 Task: Navigate to the lightning experience transition assistant.
Action: Mouse moved to (978, 91)
Screenshot: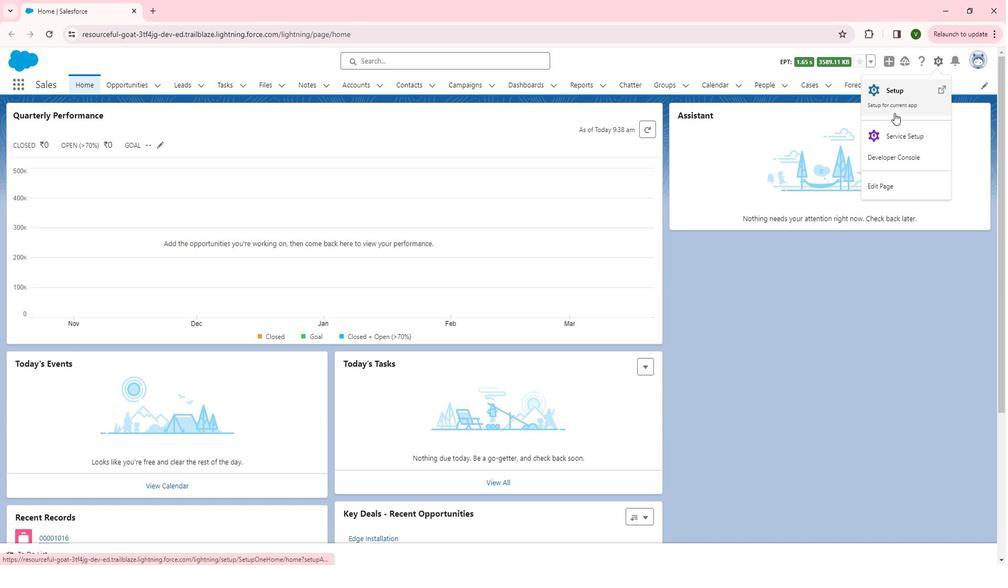 
Action: Mouse pressed left at (978, 91)
Screenshot: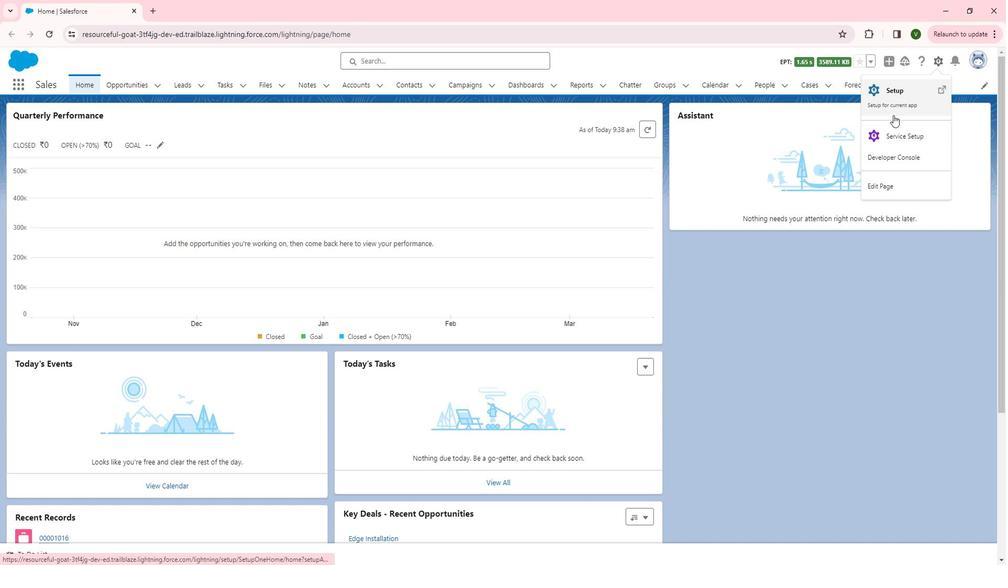 
Action: Mouse moved to (938, 123)
Screenshot: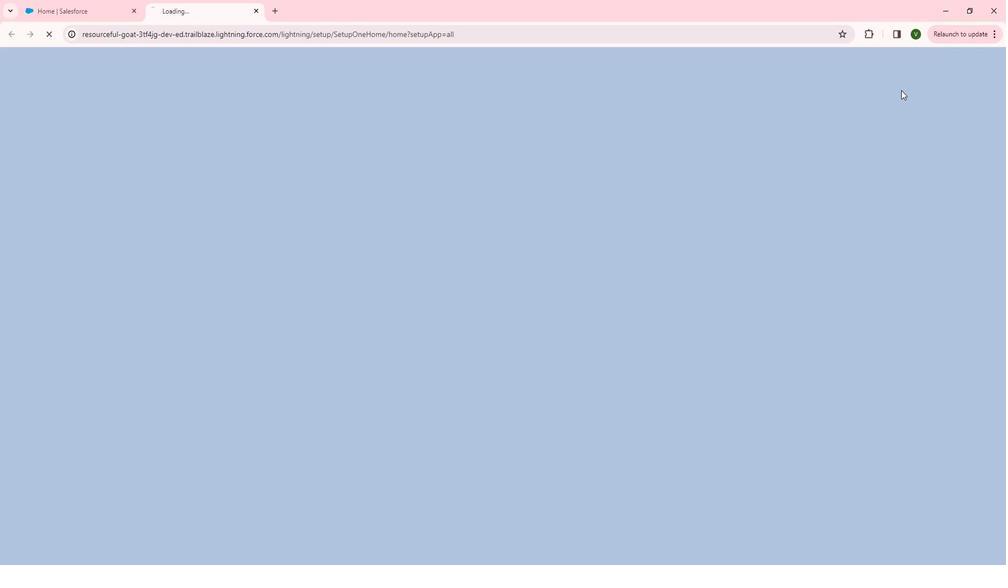 
Action: Mouse pressed left at (938, 123)
Screenshot: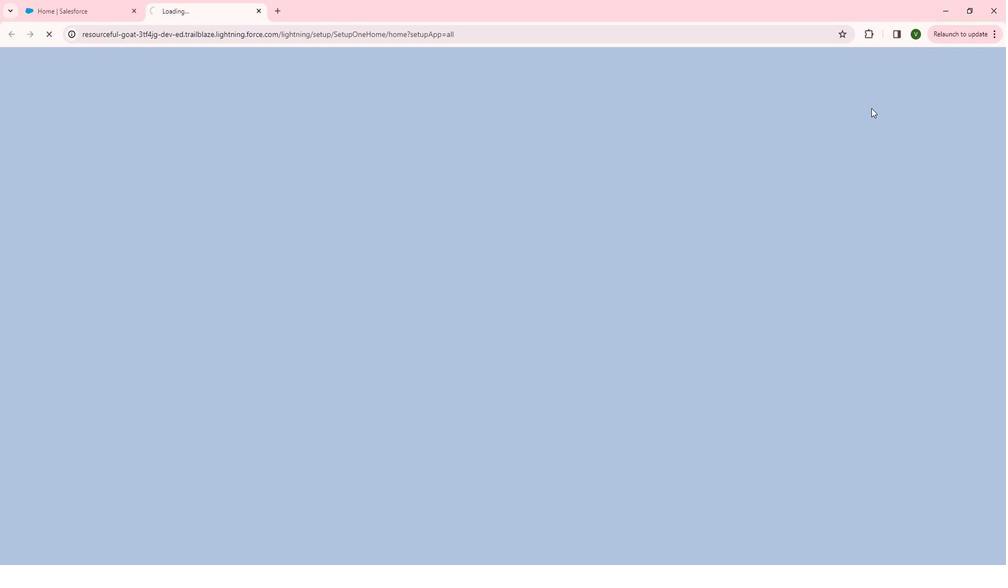 
Action: Mouse moved to (63, 271)
Screenshot: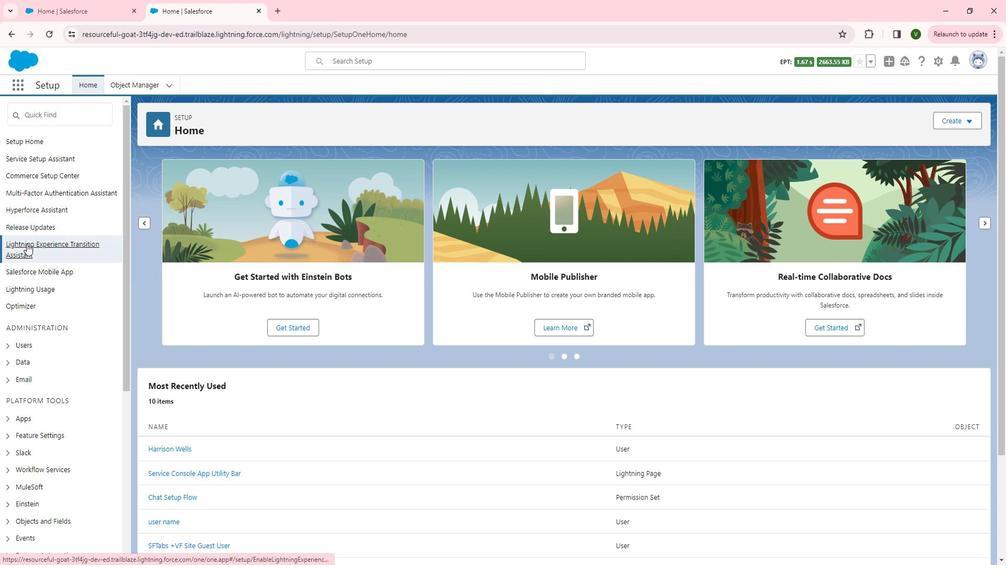 
Action: Mouse pressed left at (63, 271)
Screenshot: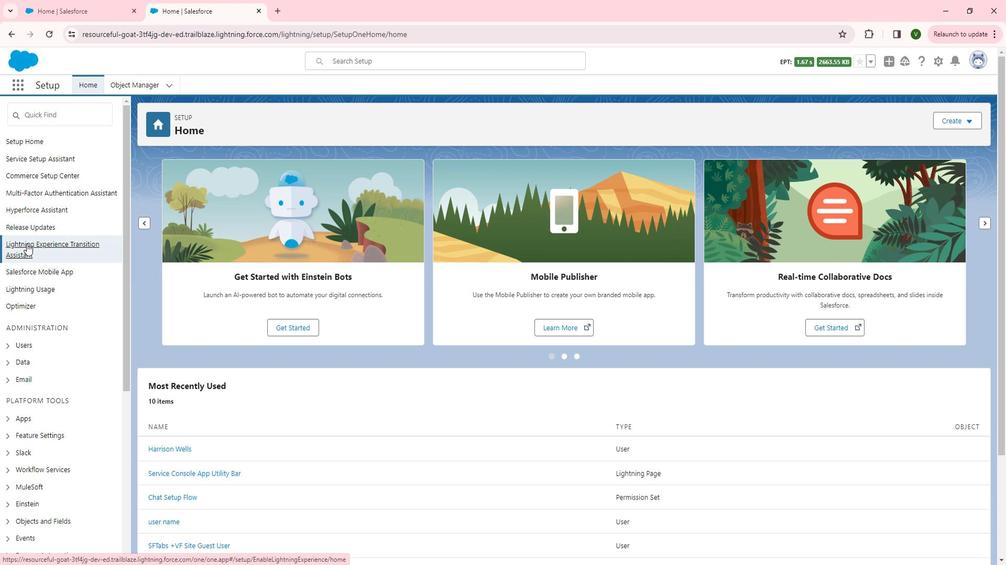 
Action: Mouse moved to (508, 311)
Screenshot: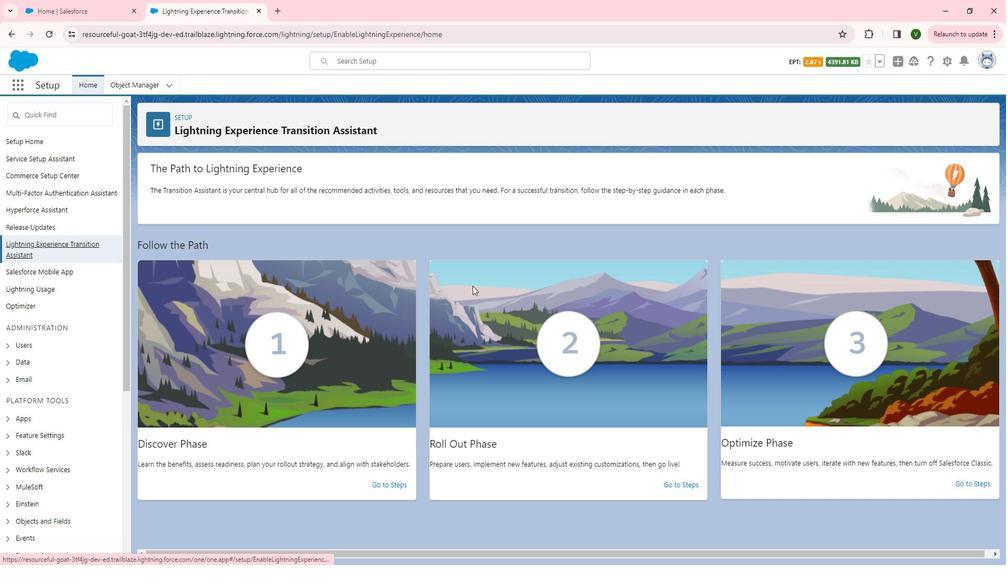 
Action: Mouse scrolled (508, 311) with delta (0, 0)
Screenshot: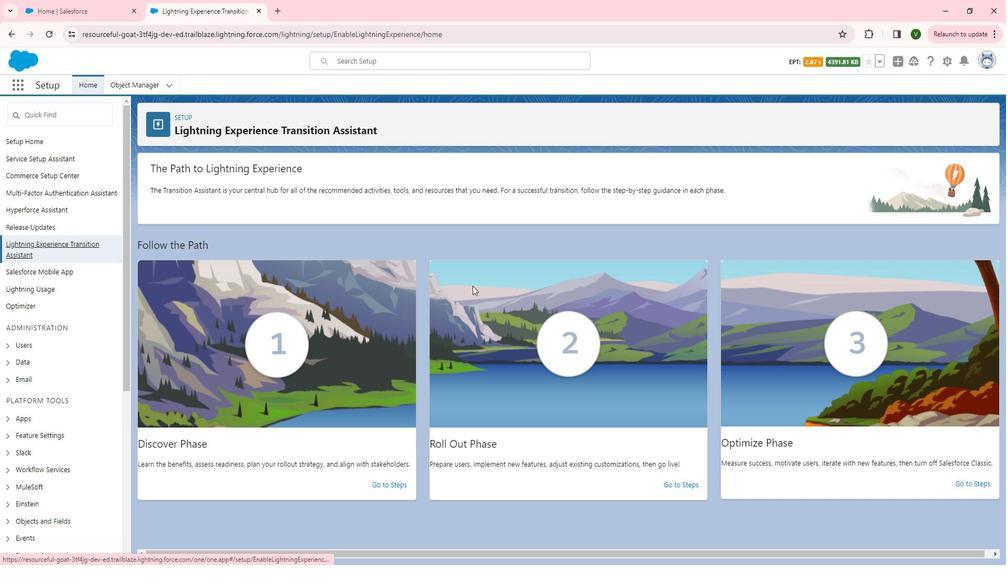 
Action: Mouse moved to (509, 312)
Screenshot: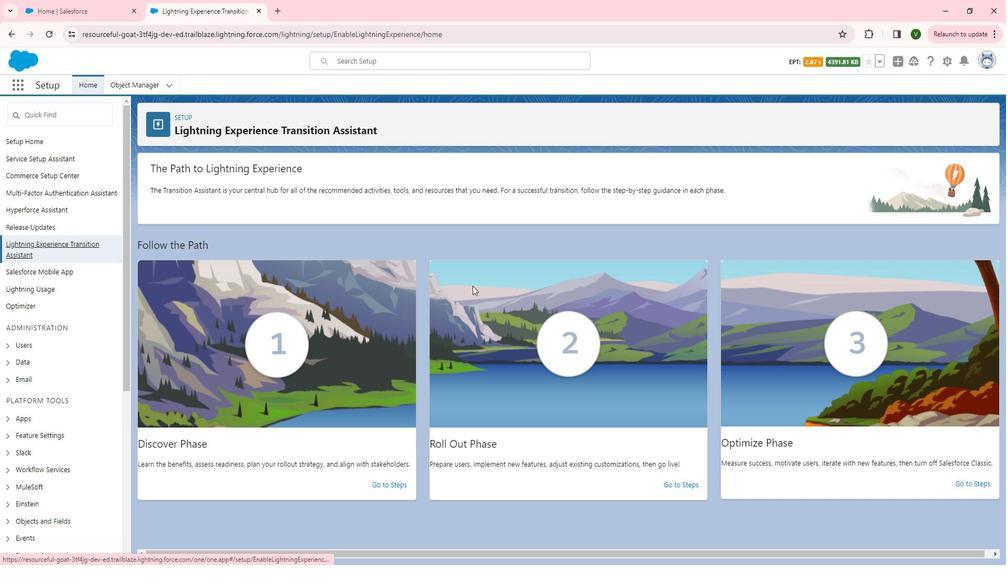 
